 Task: Make in the project WorthyTech a sprint 'Warp Speed Ahead'.
Action: Mouse moved to (204, 43)
Screenshot: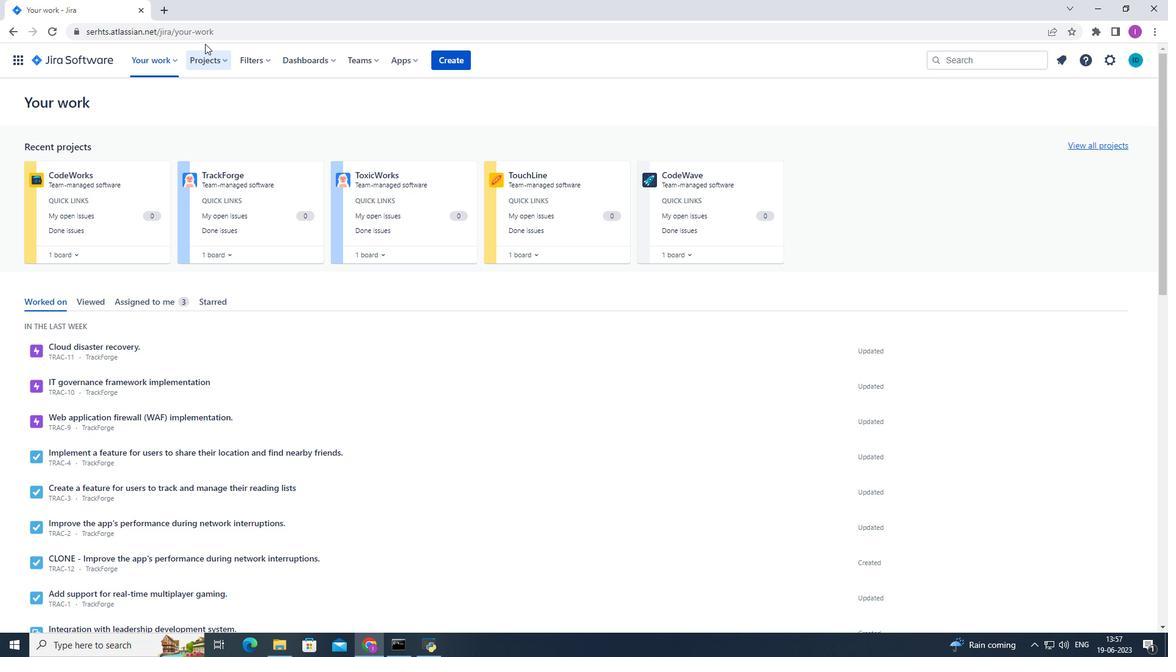 
Action: Mouse pressed left at (204, 43)
Screenshot: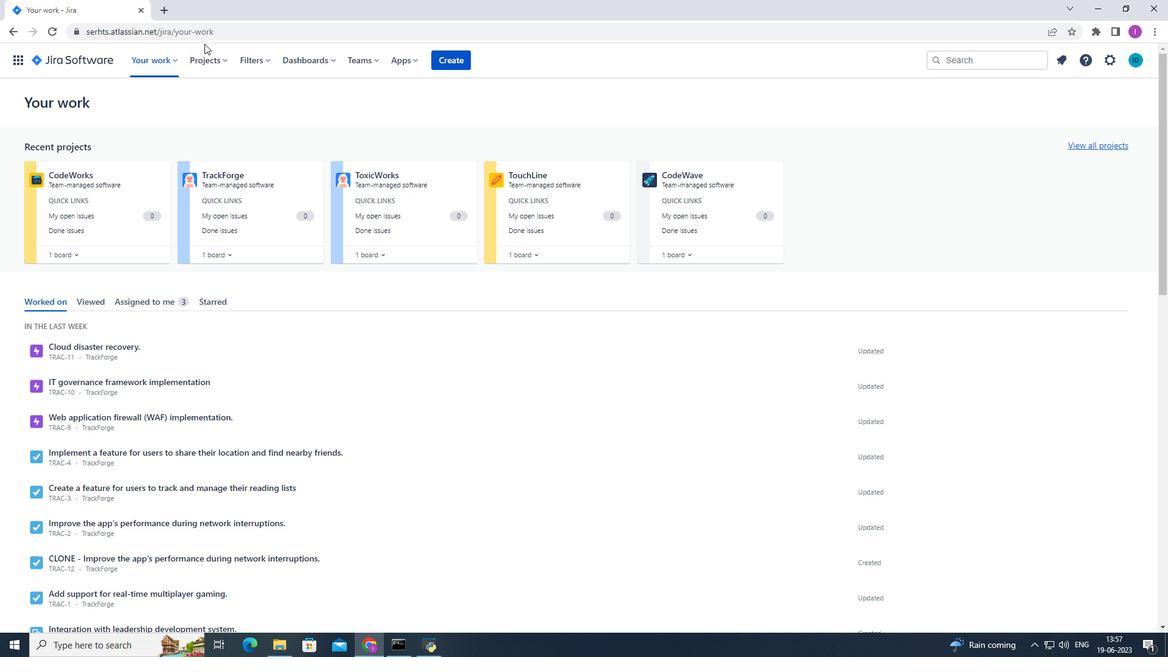 
Action: Mouse moved to (207, 60)
Screenshot: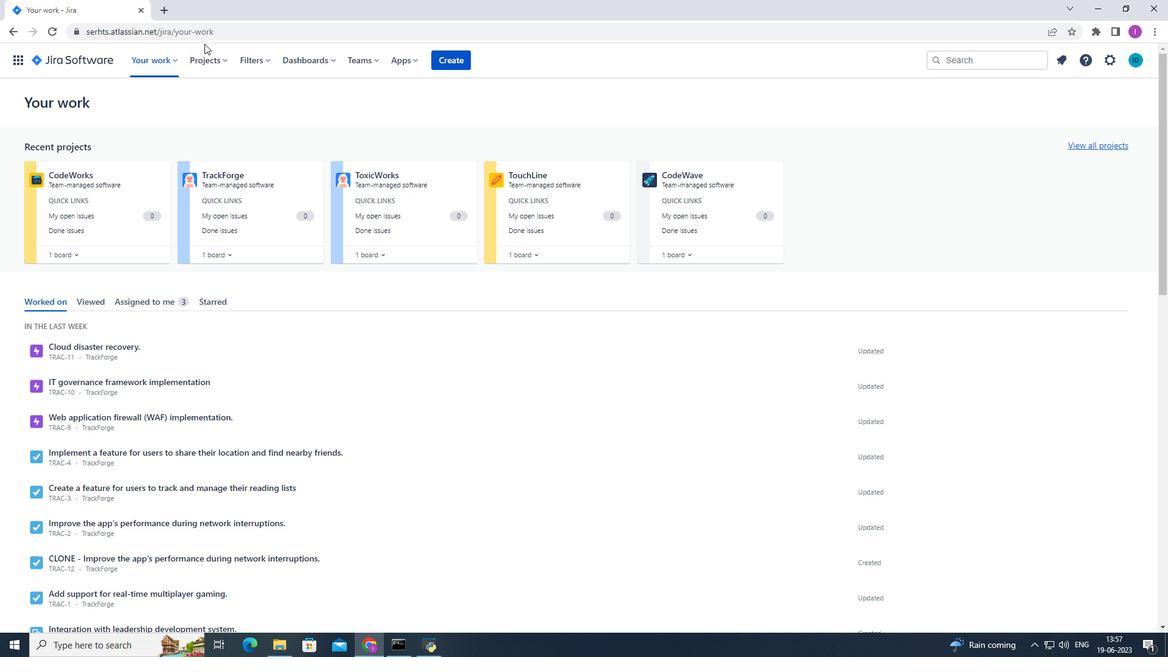 
Action: Mouse pressed left at (207, 60)
Screenshot: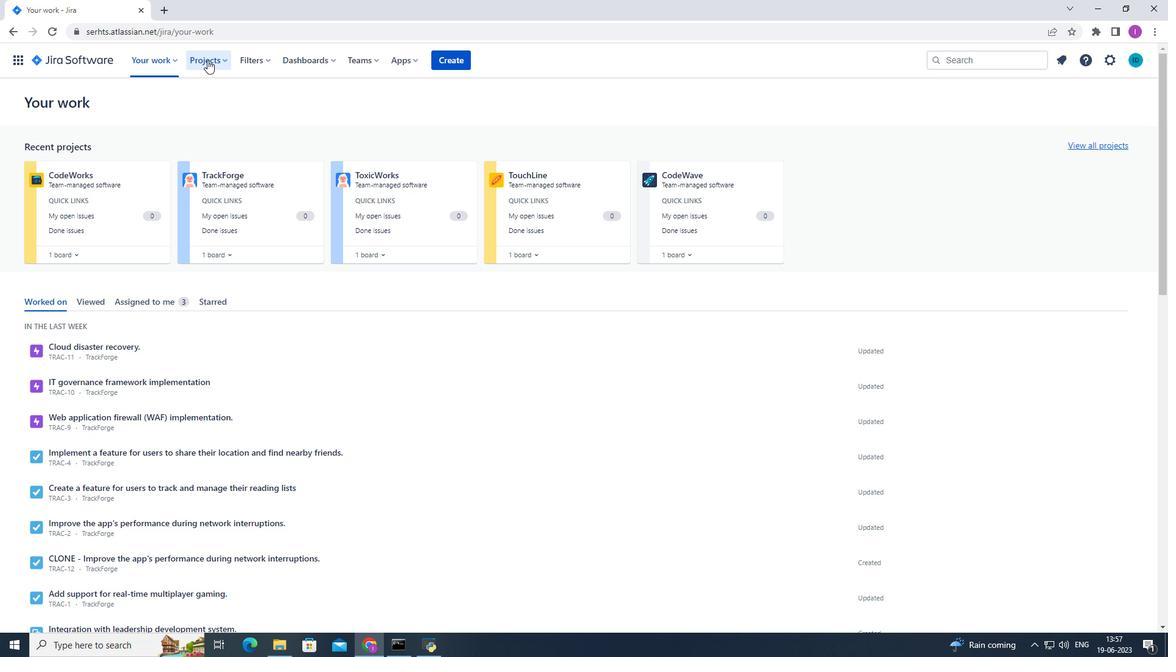 
Action: Mouse moved to (253, 113)
Screenshot: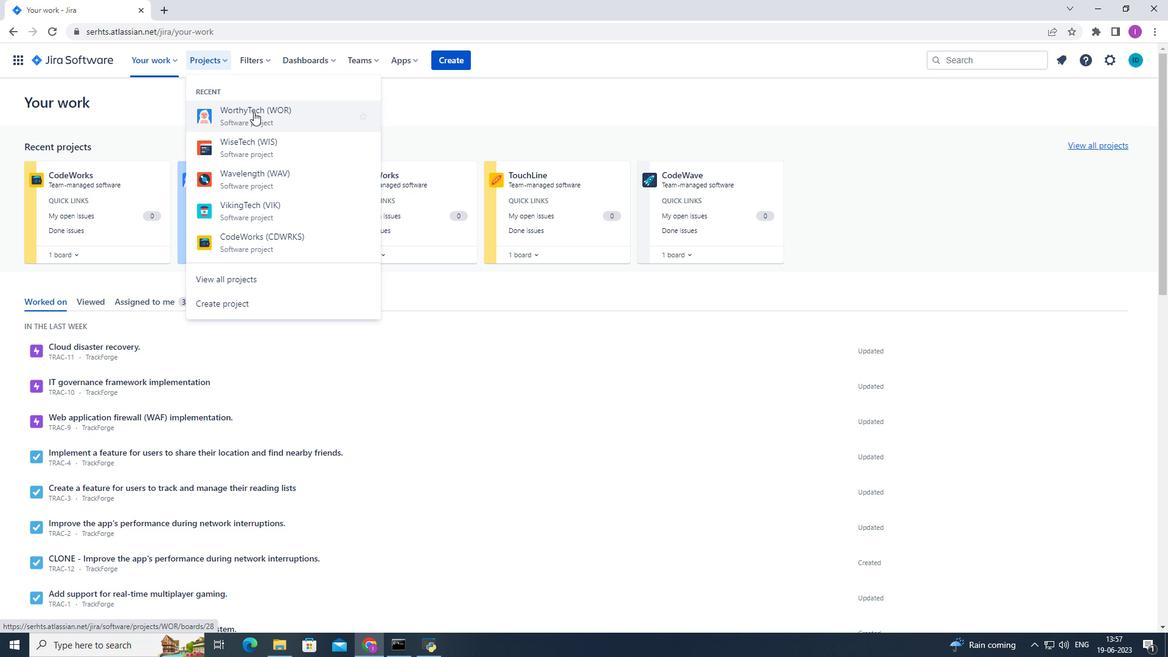 
Action: Mouse pressed left at (253, 113)
Screenshot: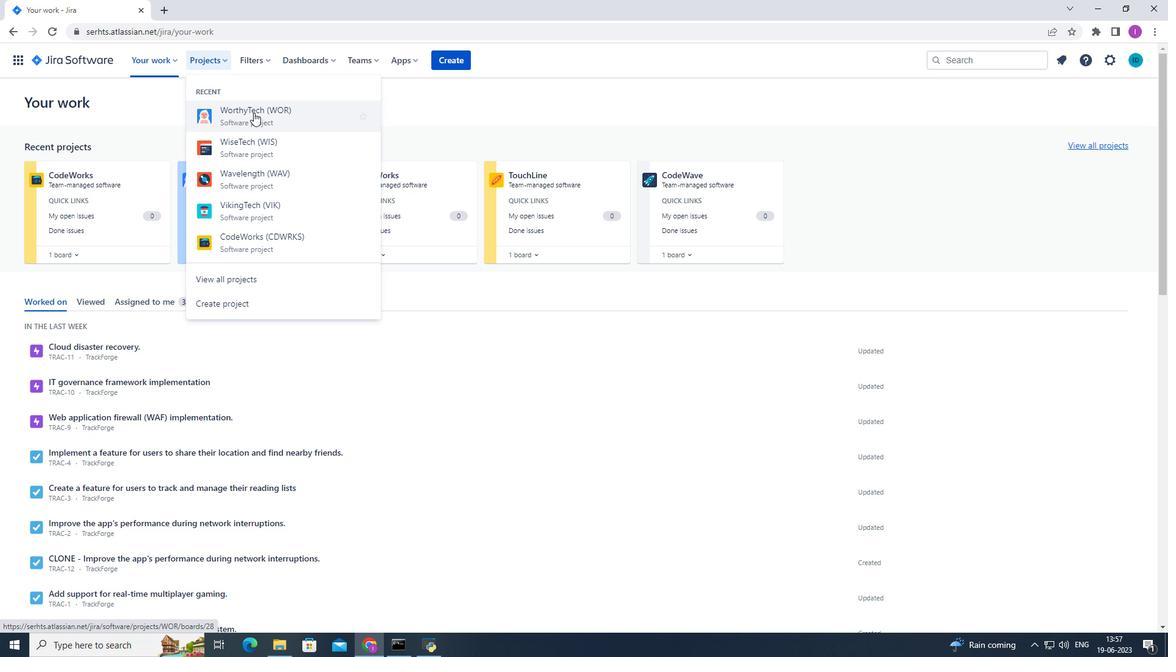 
Action: Mouse moved to (73, 188)
Screenshot: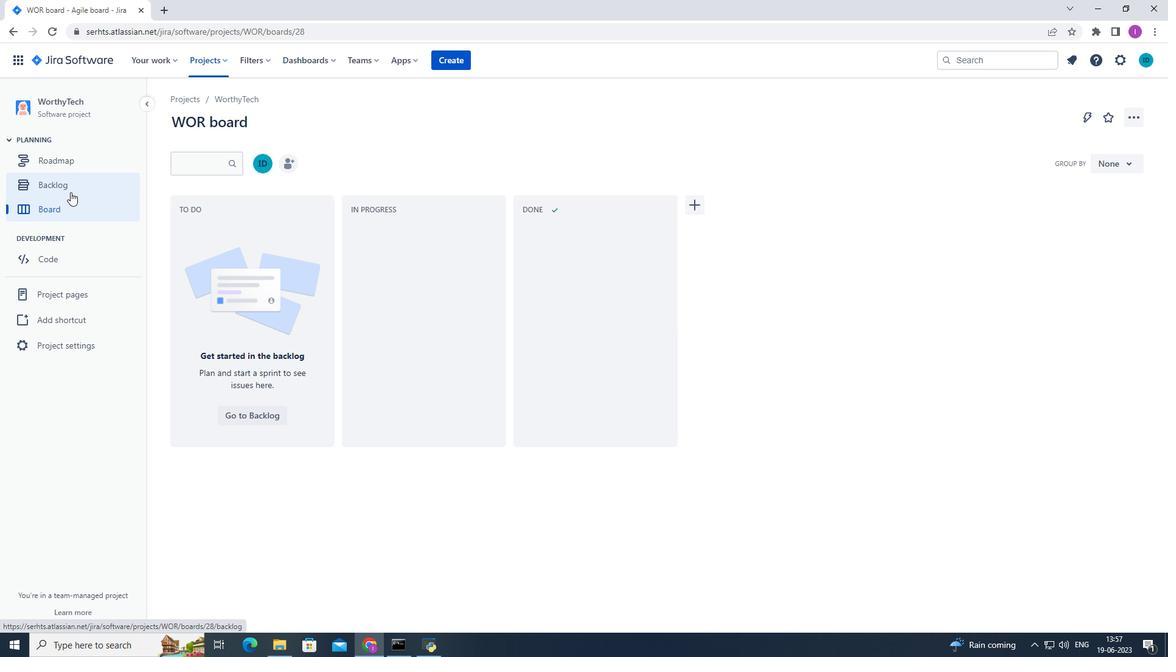
Action: Mouse pressed left at (73, 188)
Screenshot: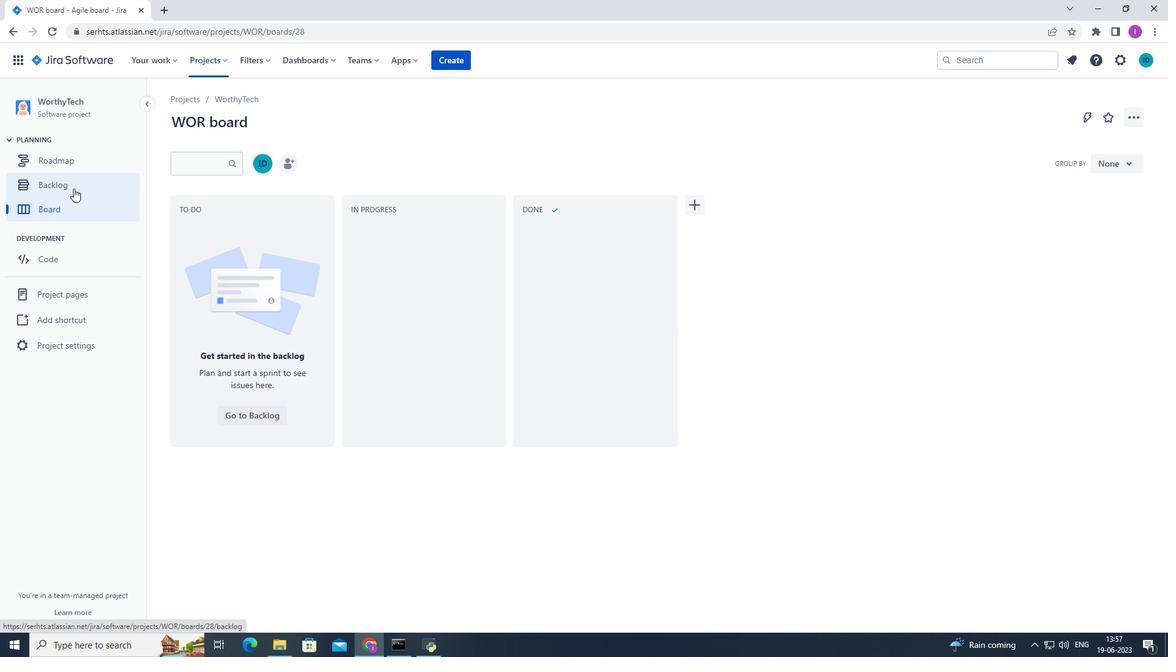 
Action: Mouse moved to (422, 196)
Screenshot: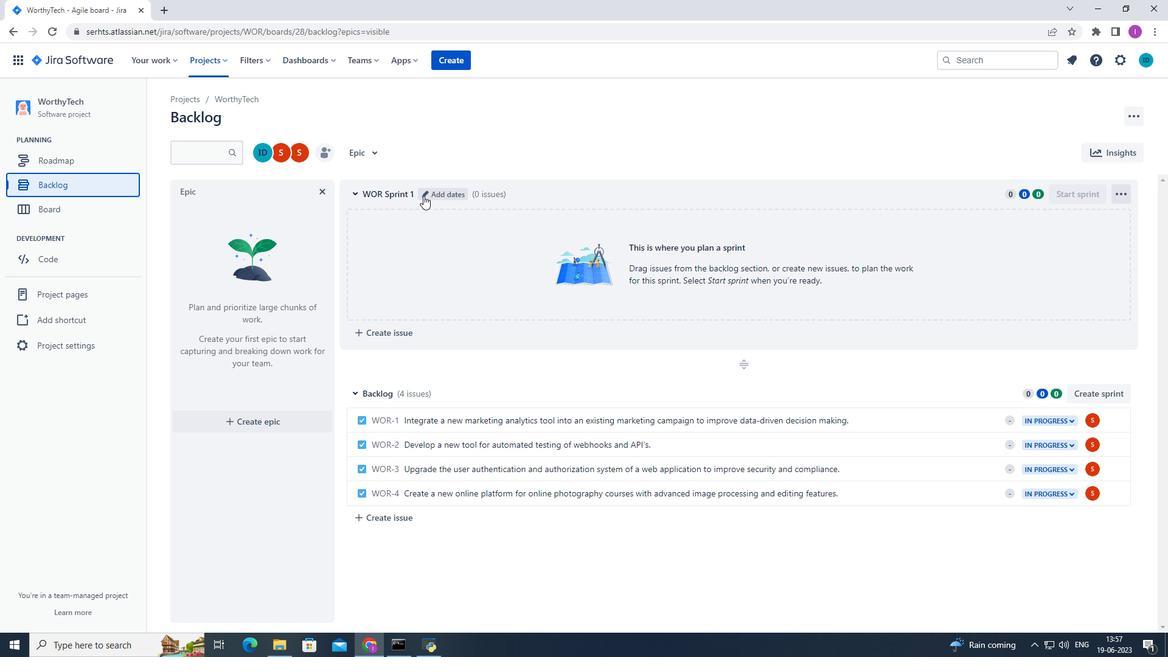 
Action: Mouse pressed left at (422, 196)
Screenshot: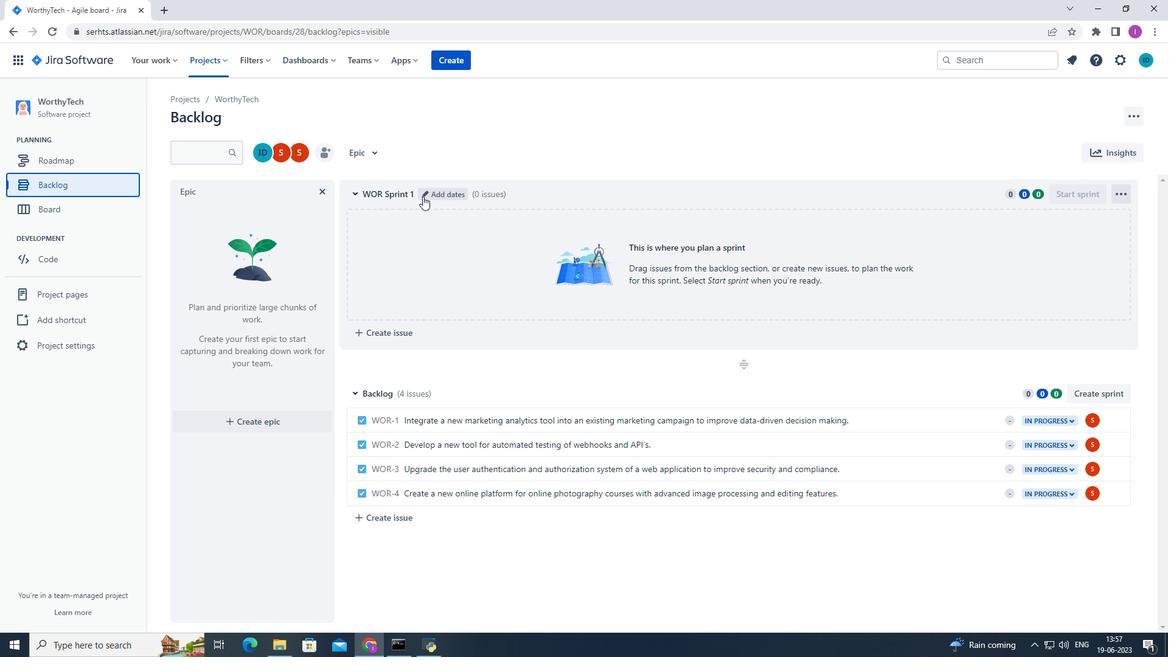 
Action: Mouse moved to (486, 150)
Screenshot: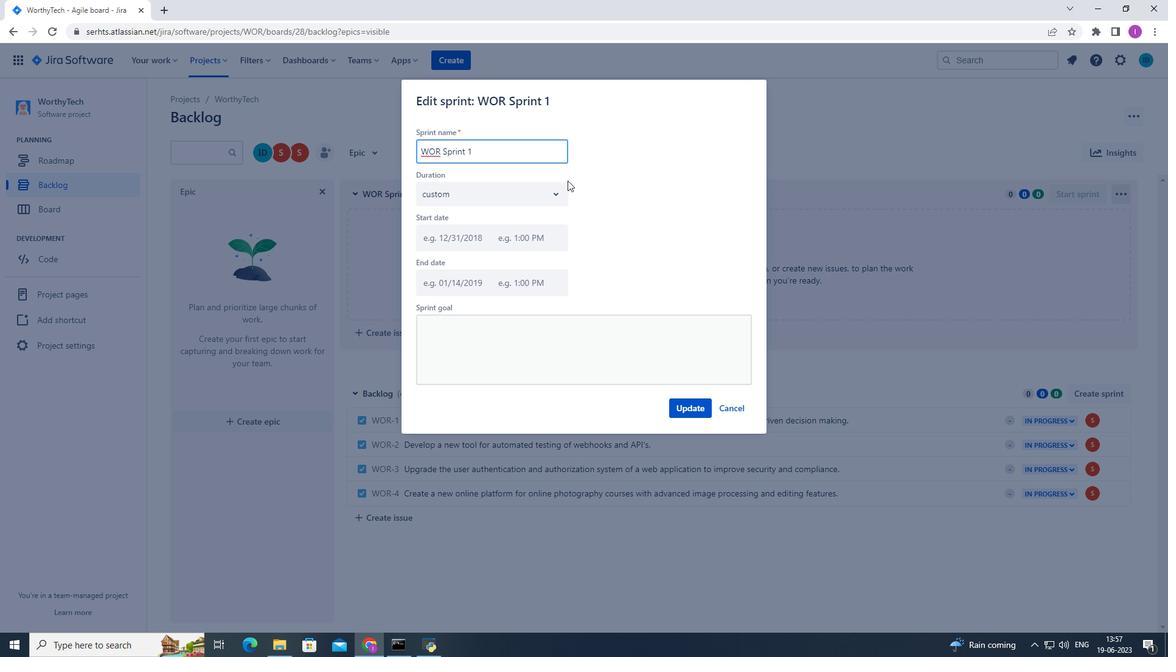 
Action: Mouse pressed left at (486, 150)
Screenshot: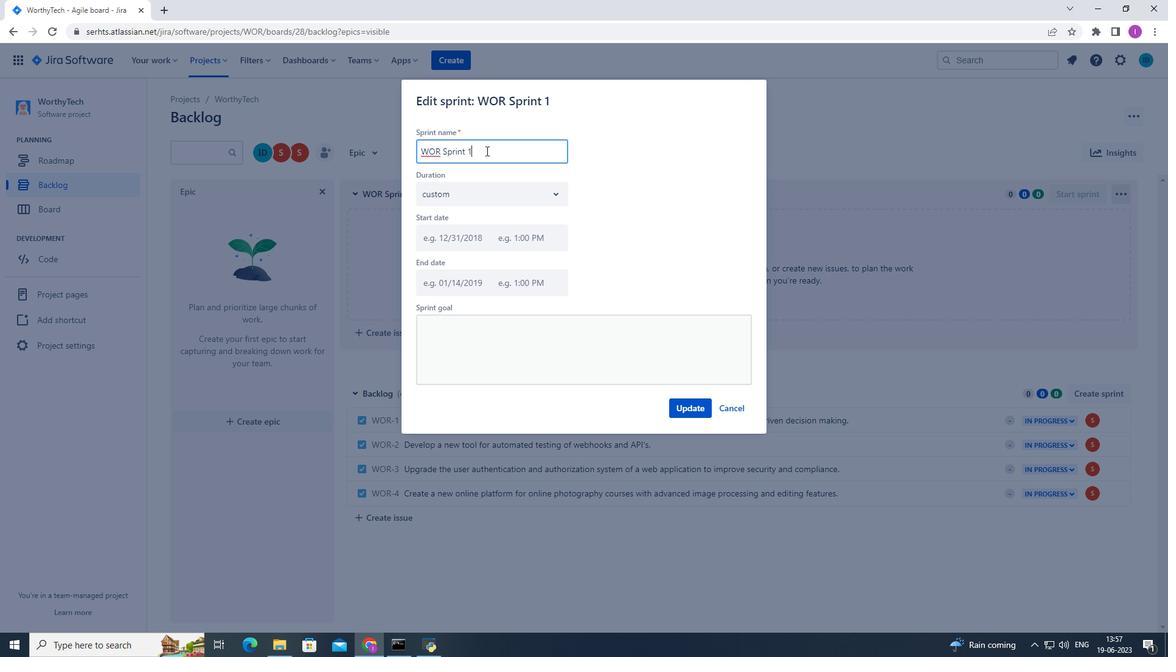 
Action: Mouse moved to (645, 192)
Screenshot: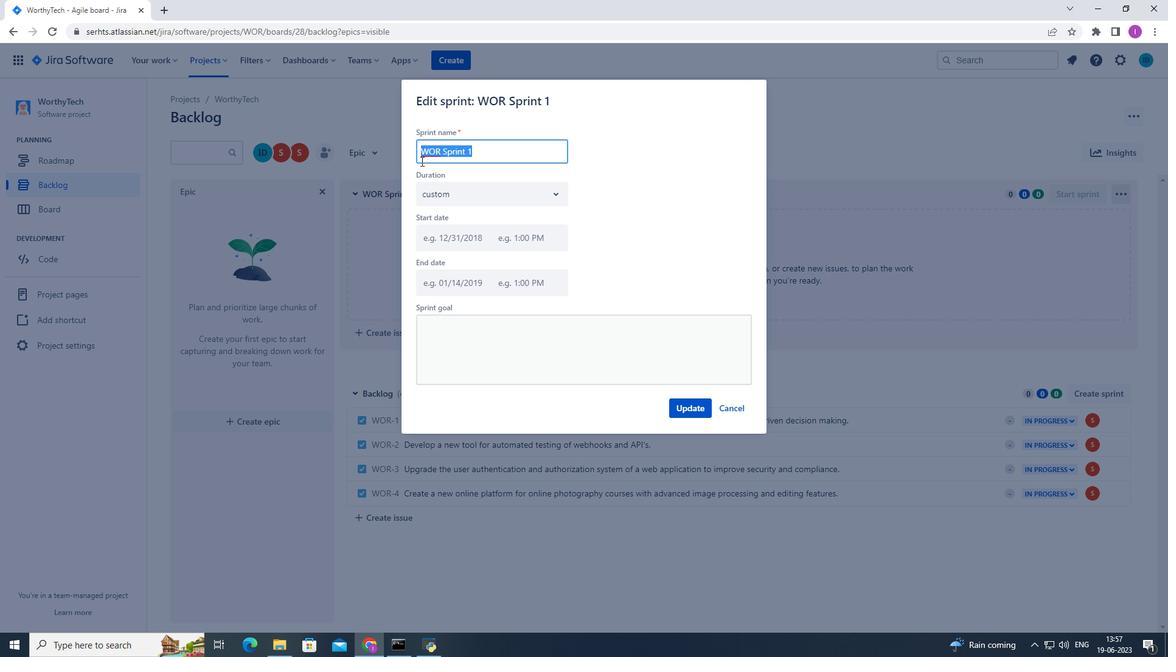 
Action: Key pressed <Key.shift>Wrap<Key.space><Key.shift>Speed
Screenshot: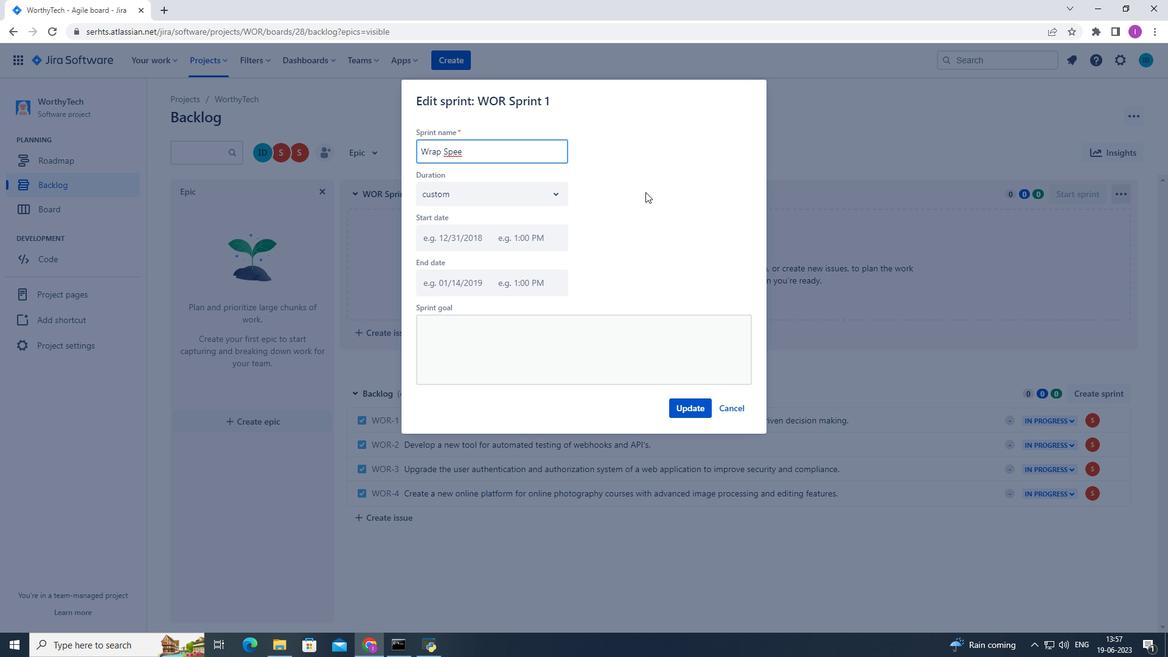 
Action: Mouse moved to (679, 405)
Screenshot: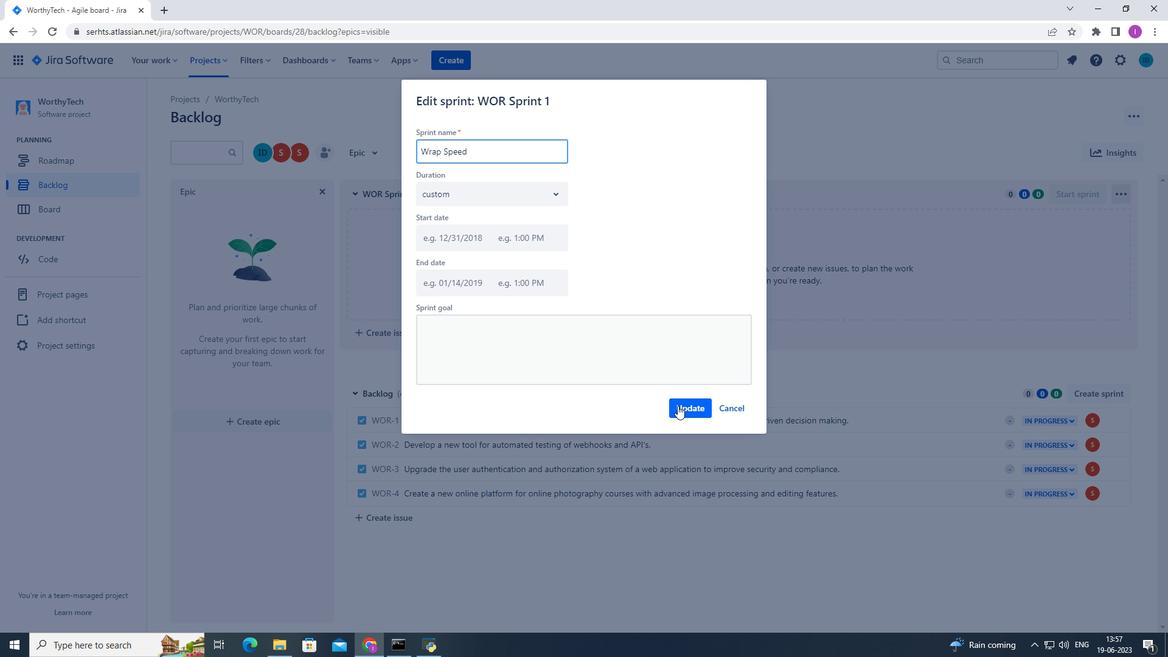 
Action: Mouse pressed left at (679, 405)
Screenshot: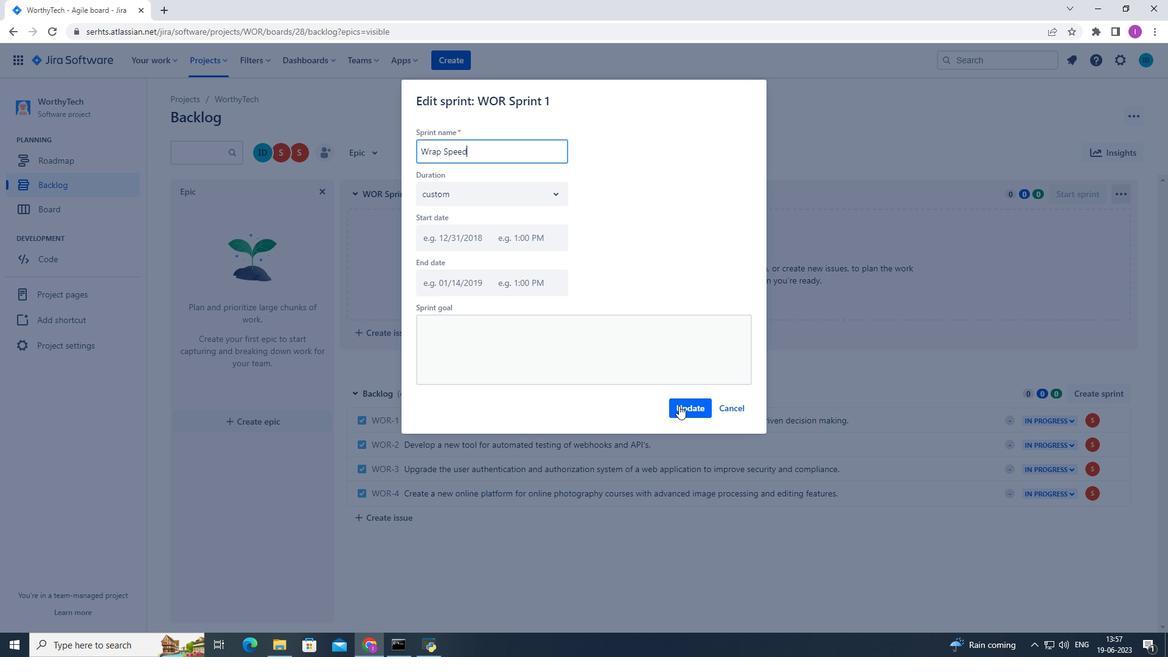 
